 Task: Delete the Marker from the start and end point of "Movie D.mp4"
Action: Mouse moved to (899, 350)
Screenshot: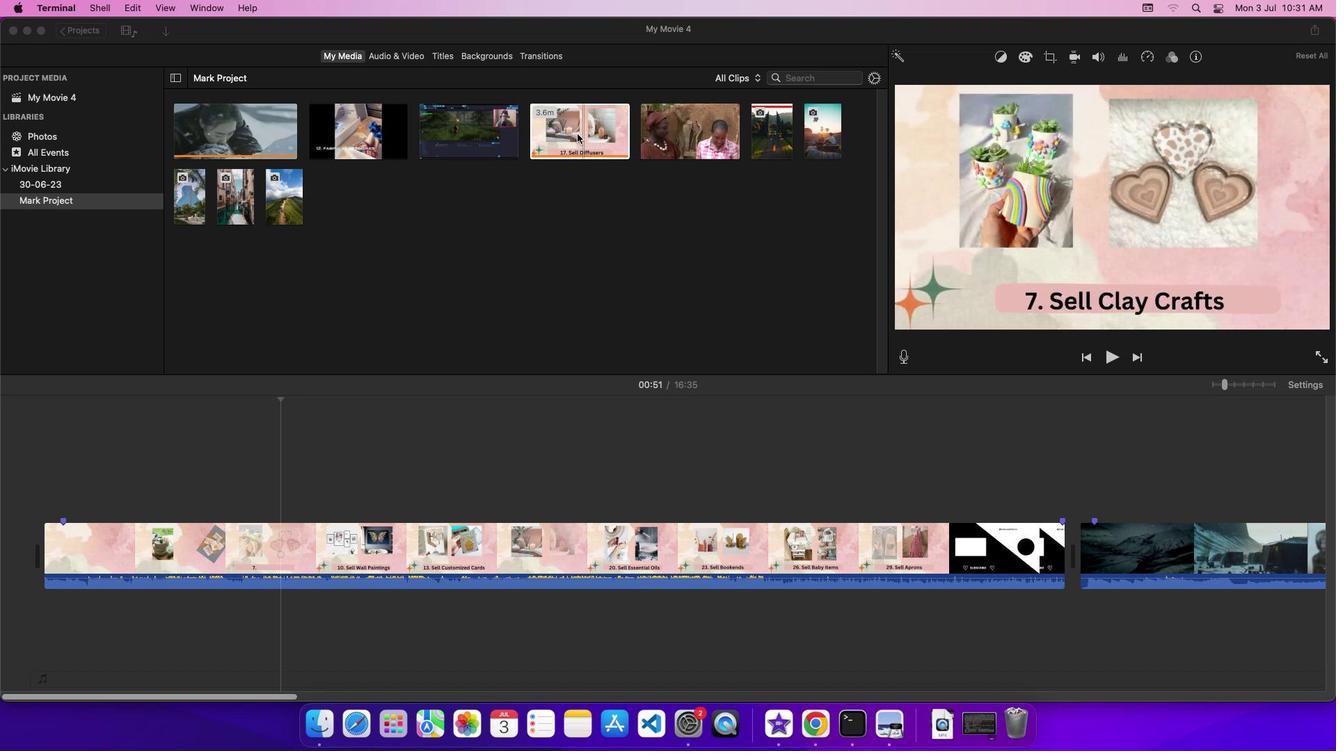 
Action: Mouse pressed left at (899, 350)
Screenshot: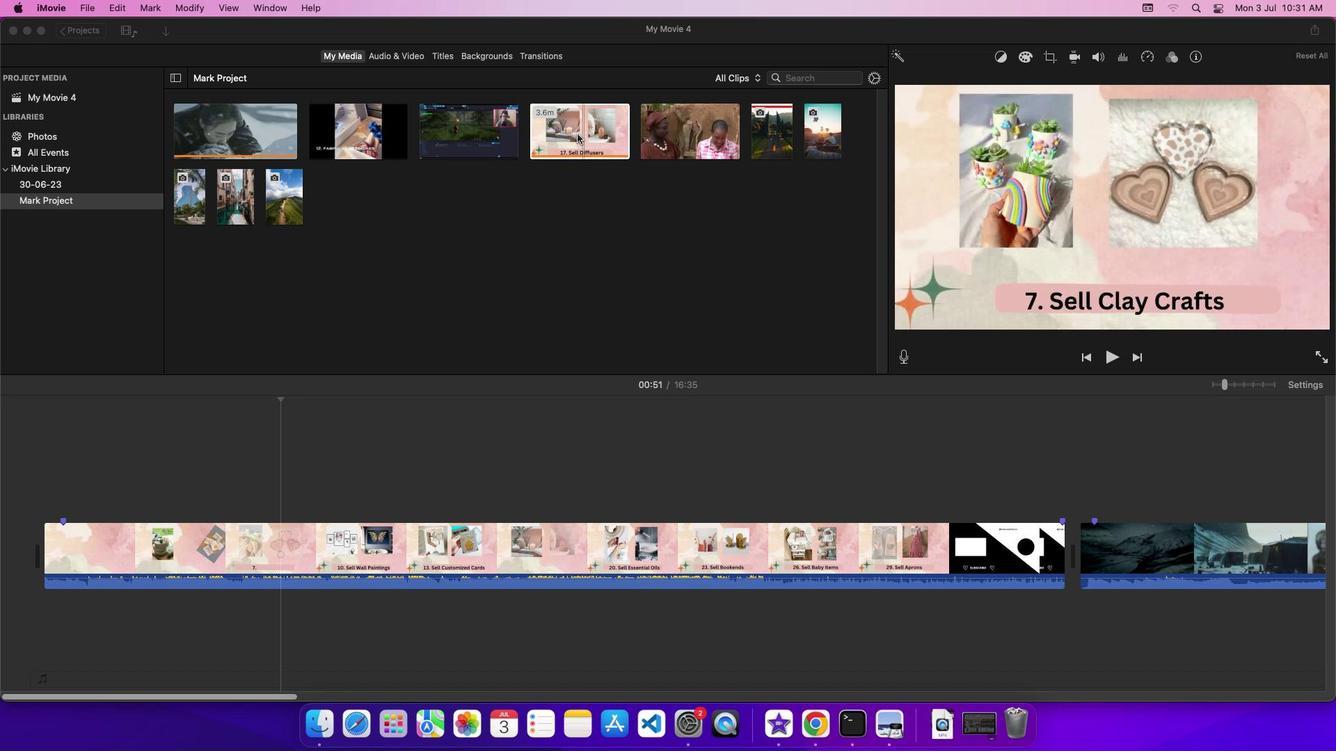 
Action: Mouse moved to (899, 350)
Screenshot: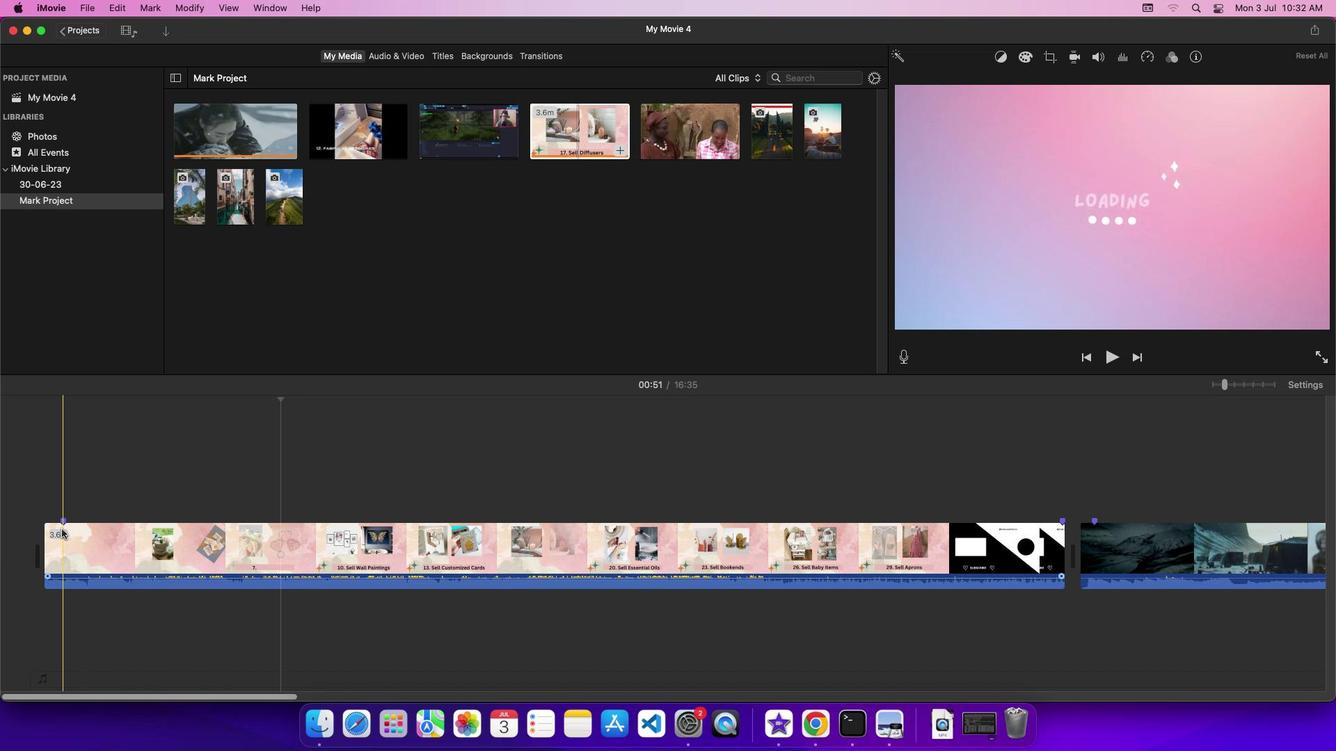 
Action: Mouse pressed left at (899, 350)
Screenshot: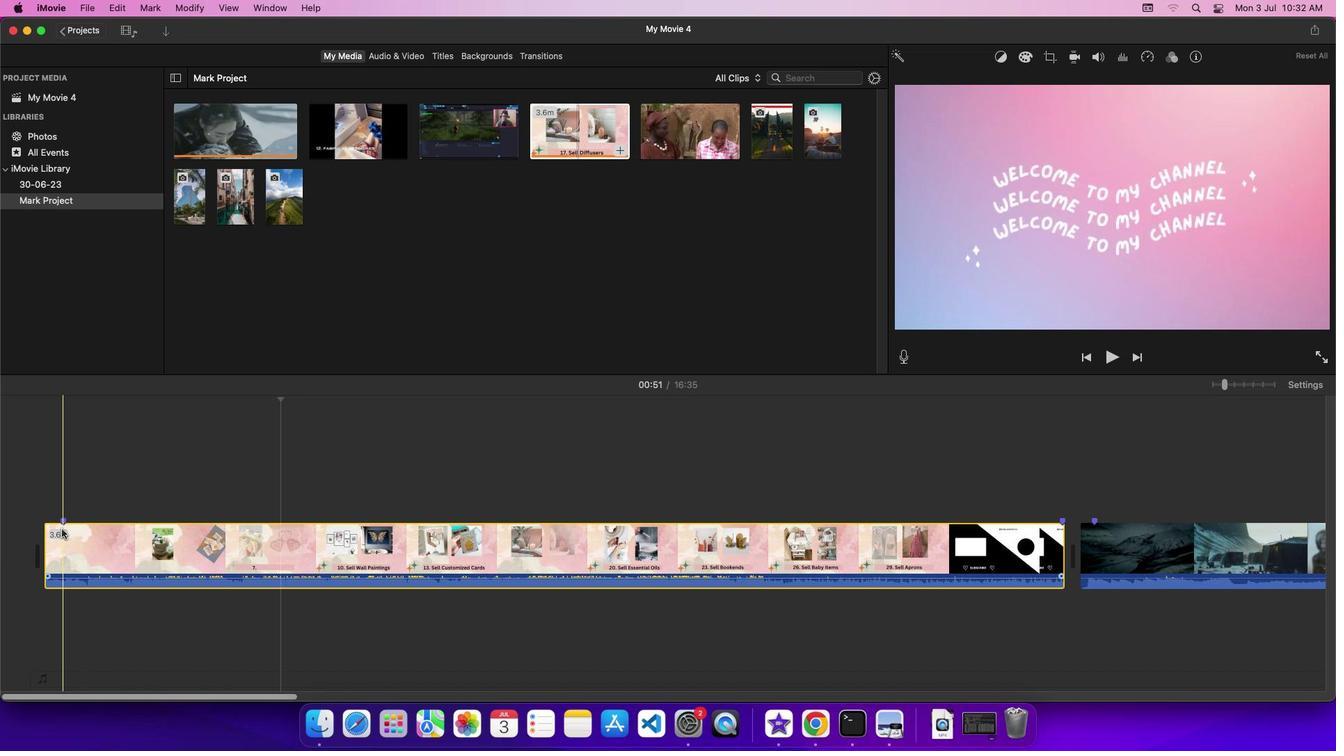 
Action: Mouse moved to (899, 350)
Screenshot: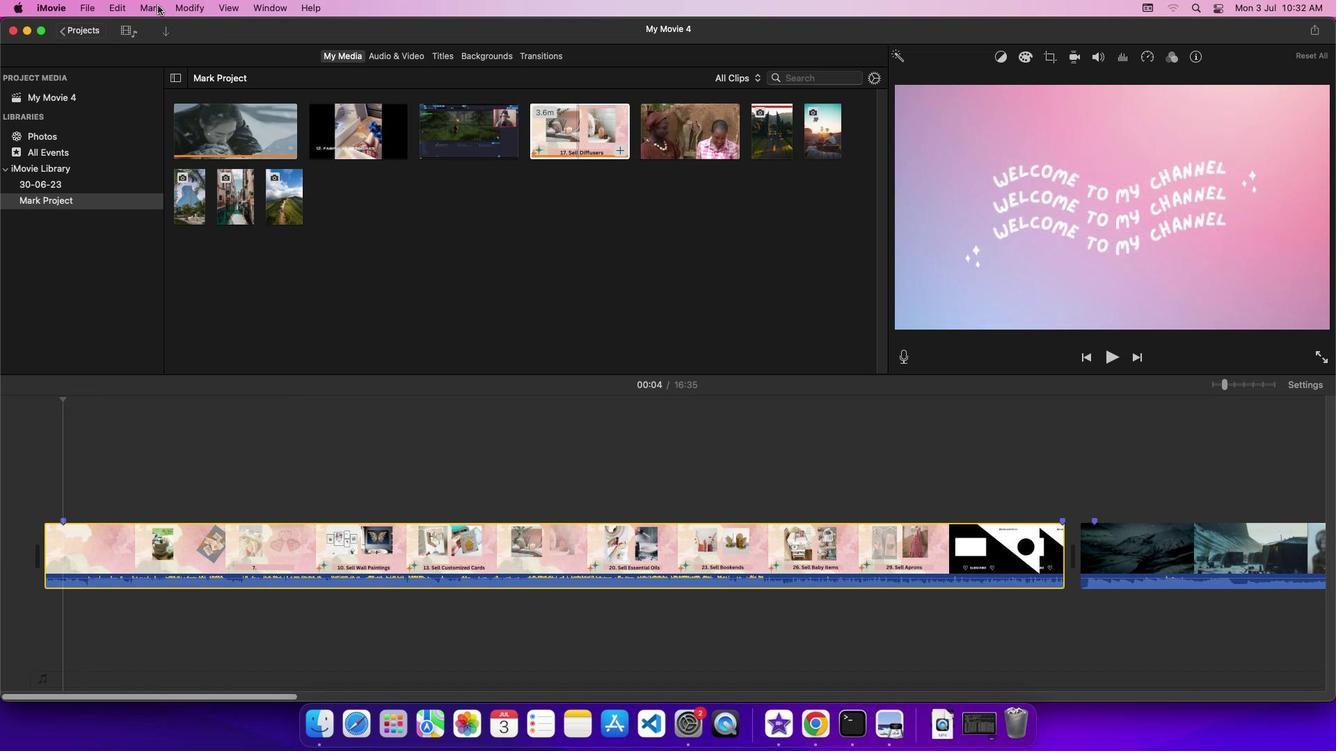 
Action: Mouse pressed left at (899, 350)
Screenshot: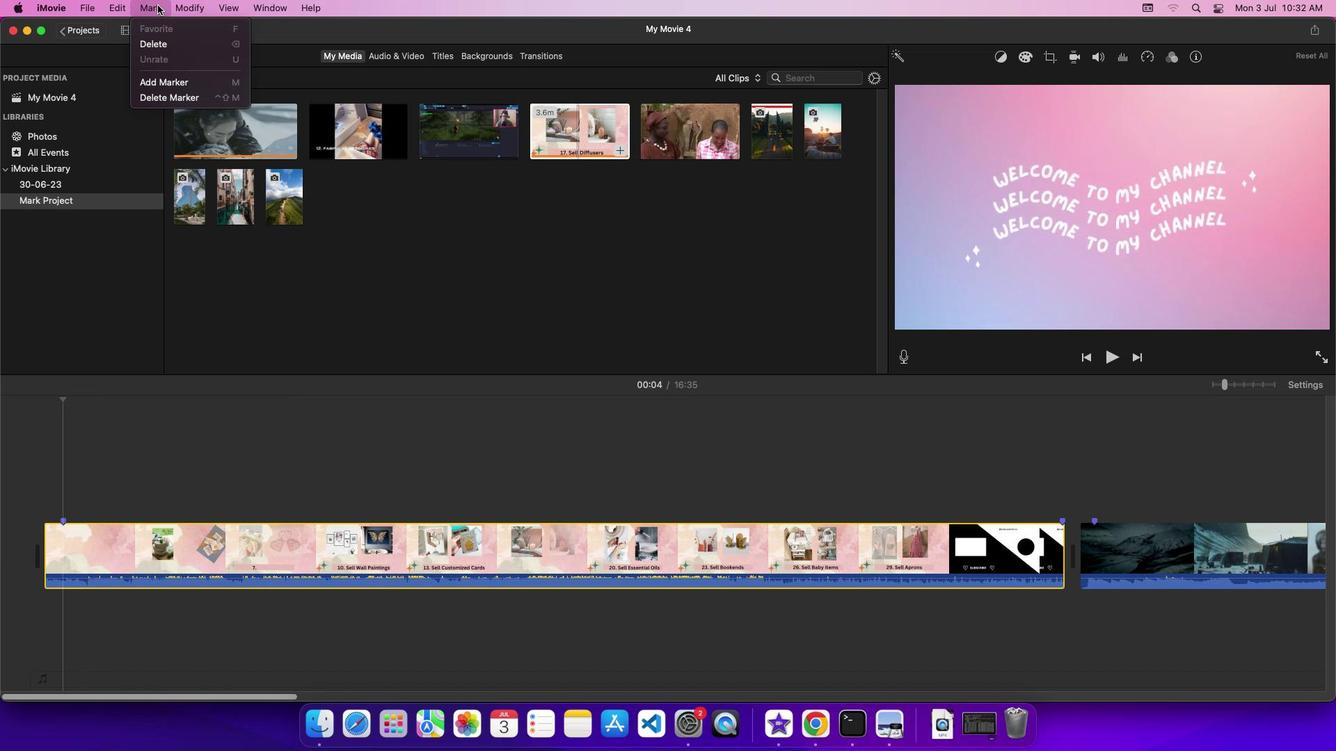 
Action: Mouse moved to (899, 350)
Screenshot: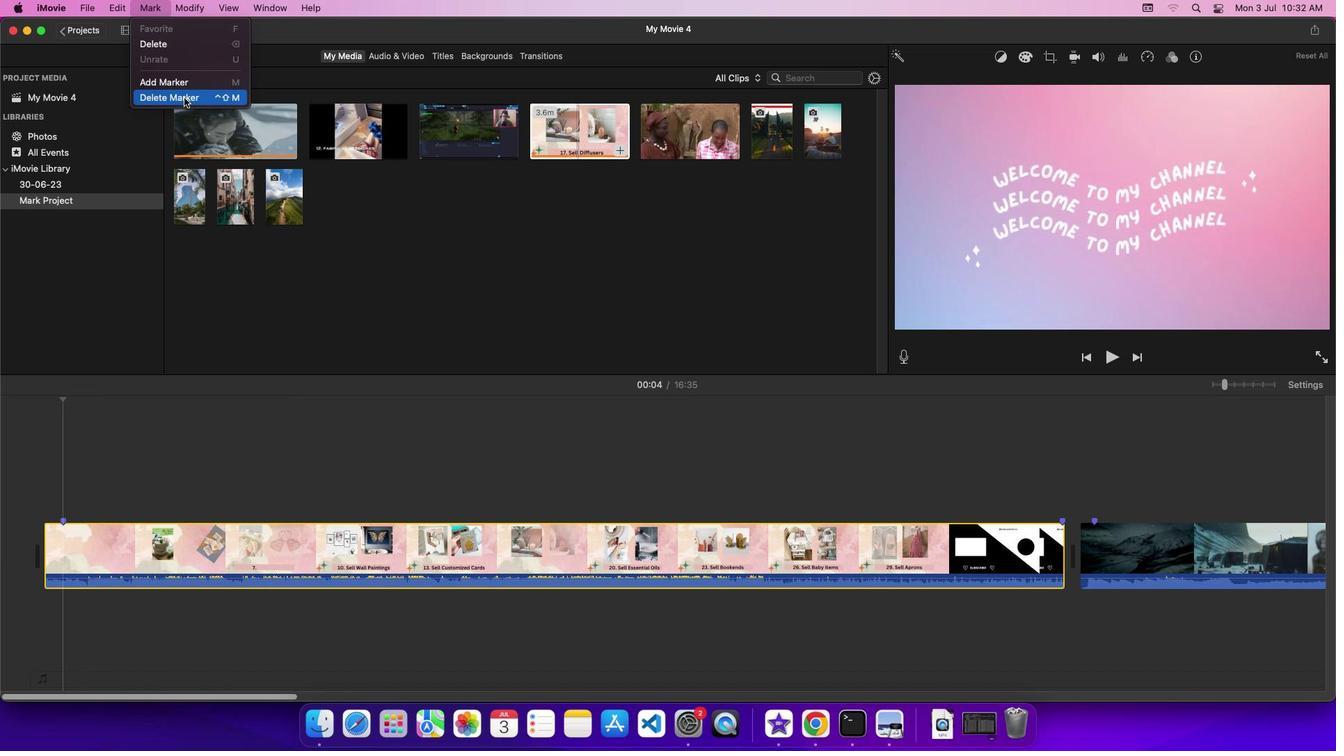 
Action: Mouse pressed left at (899, 350)
Screenshot: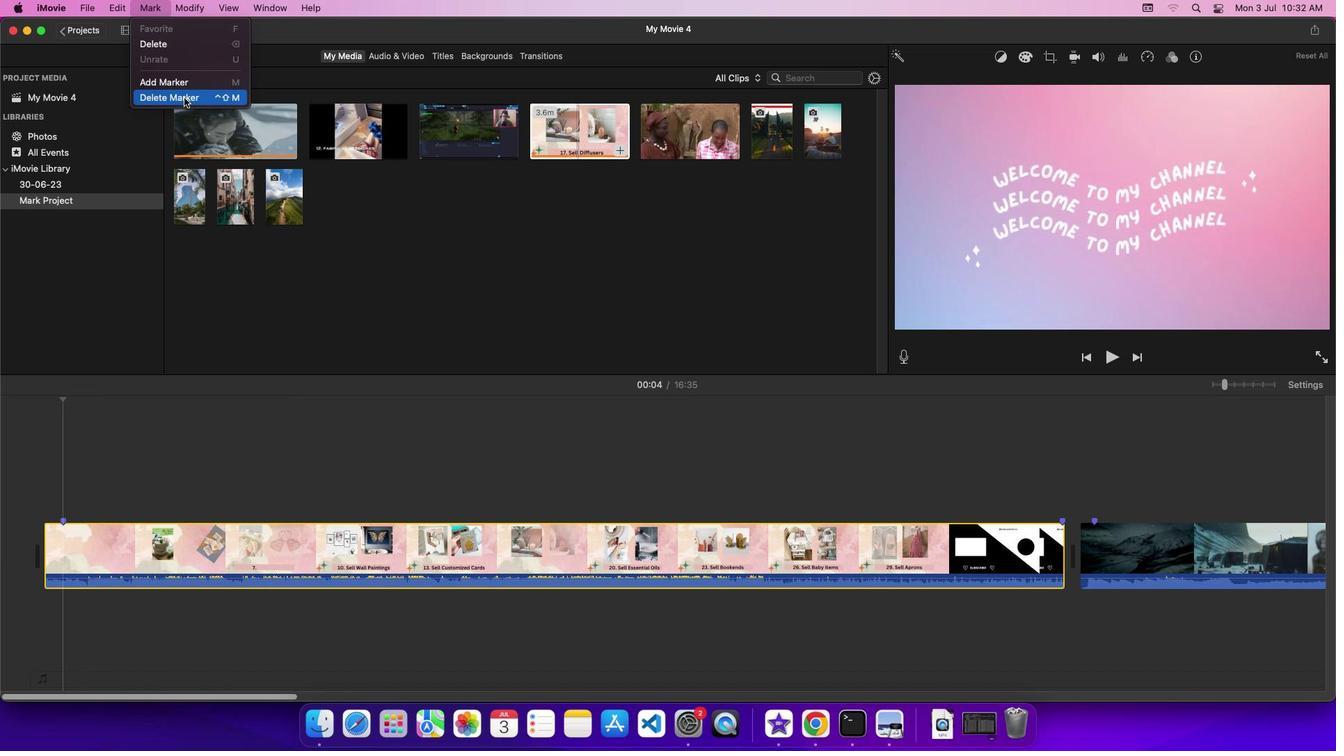 
Action: Mouse moved to (899, 350)
Screenshot: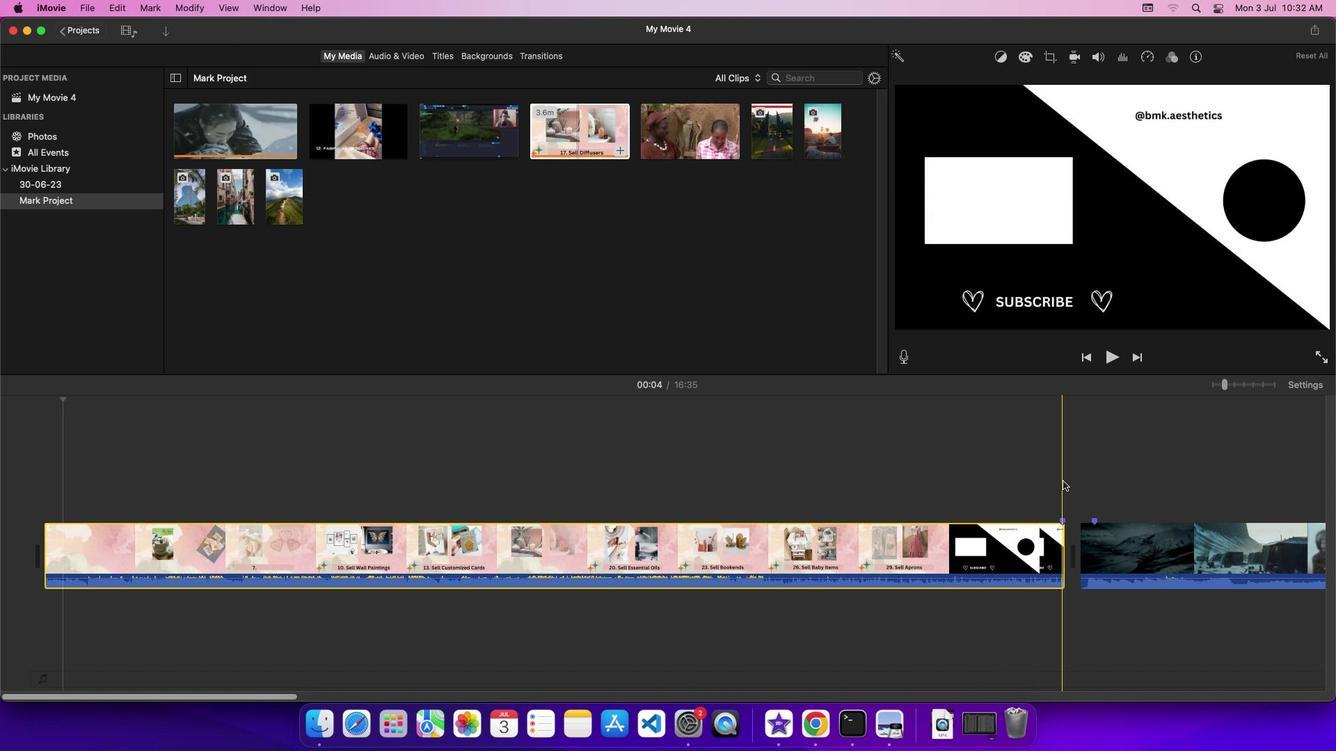 
Action: Mouse pressed left at (899, 350)
Screenshot: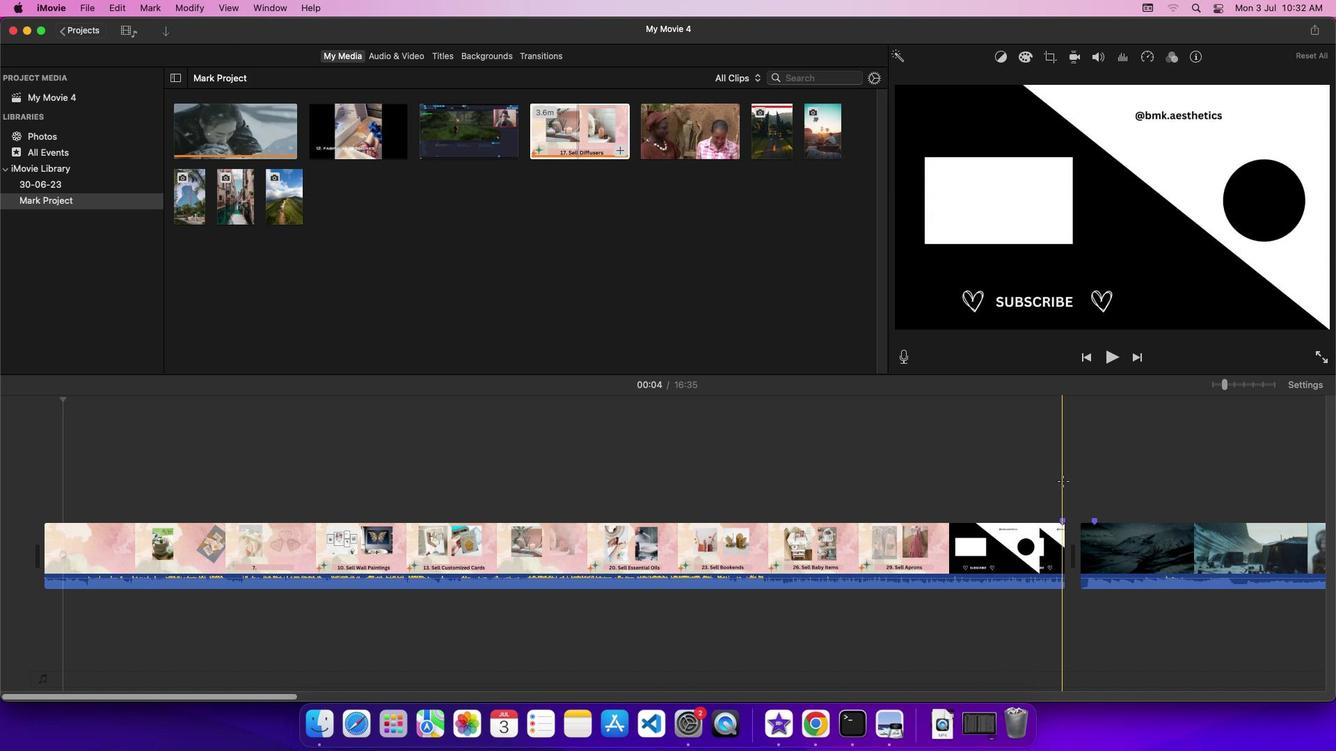 
Action: Mouse moved to (899, 350)
Screenshot: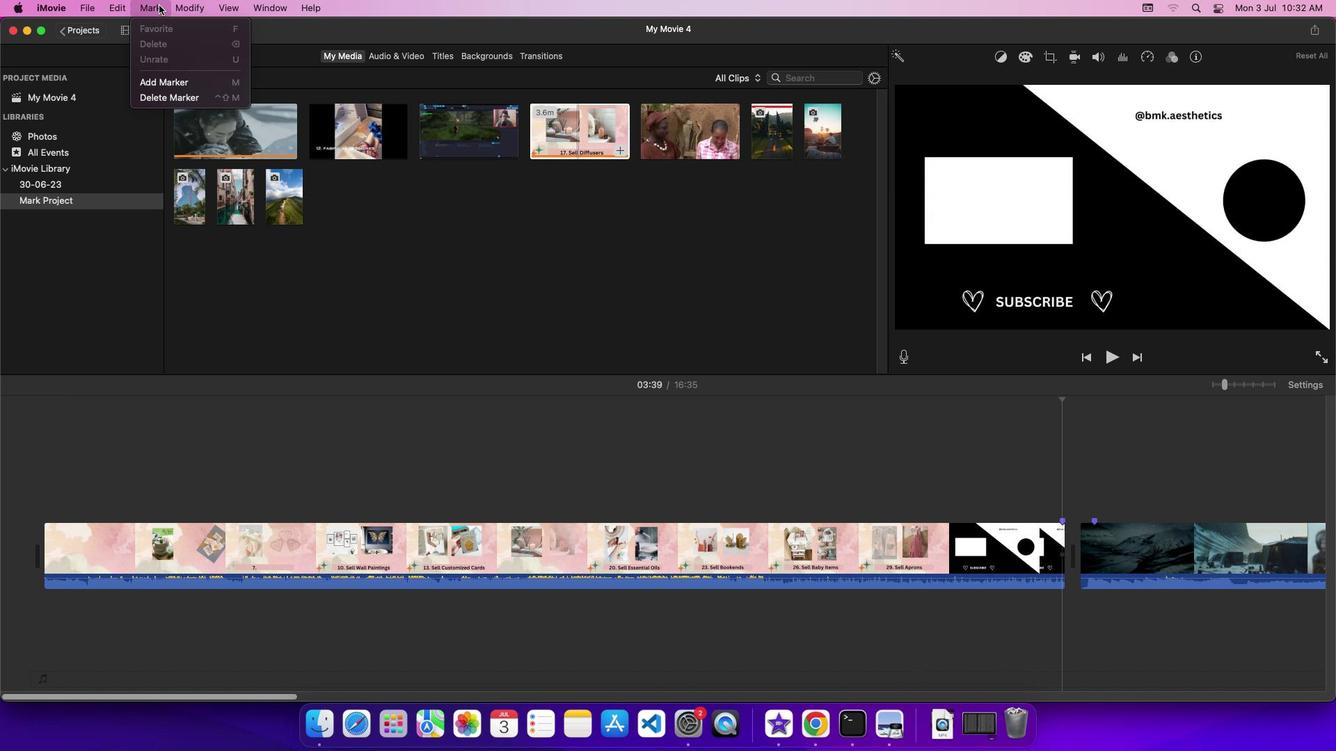 
Action: Mouse pressed left at (899, 350)
Screenshot: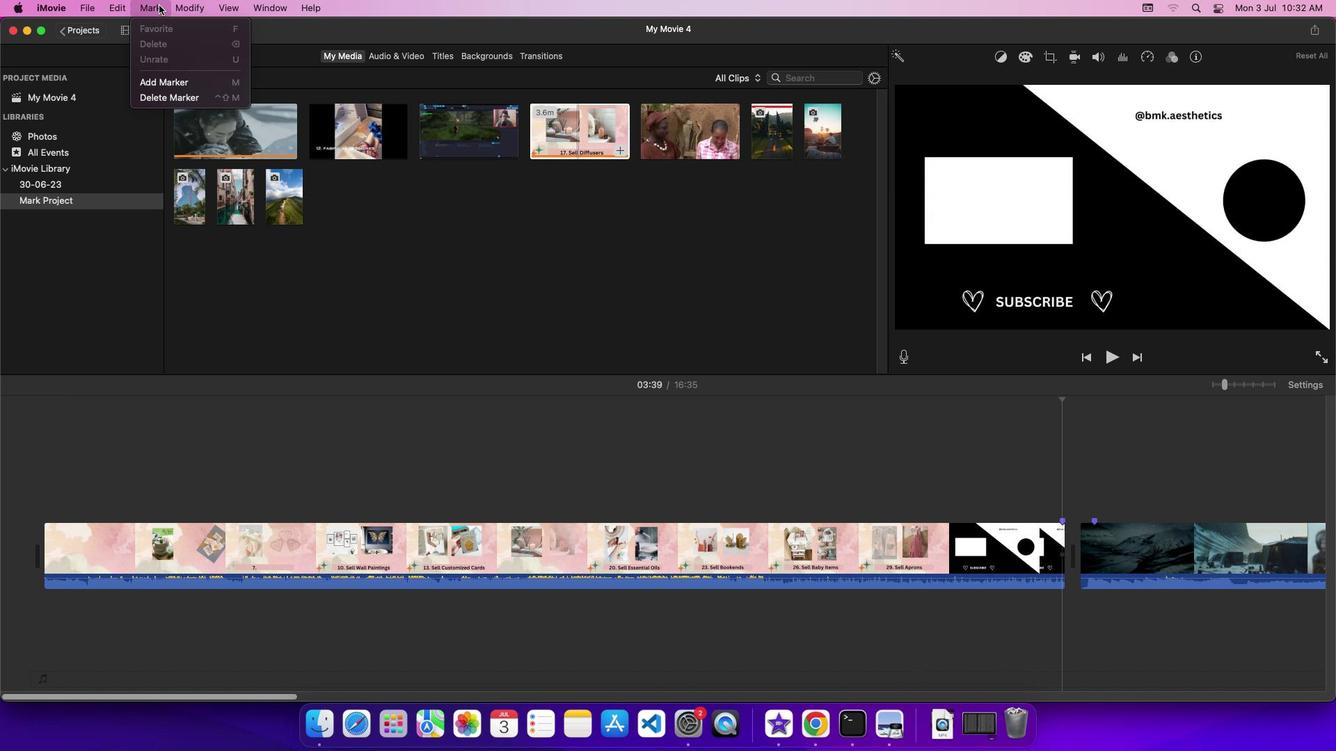 
Action: Mouse moved to (899, 350)
Screenshot: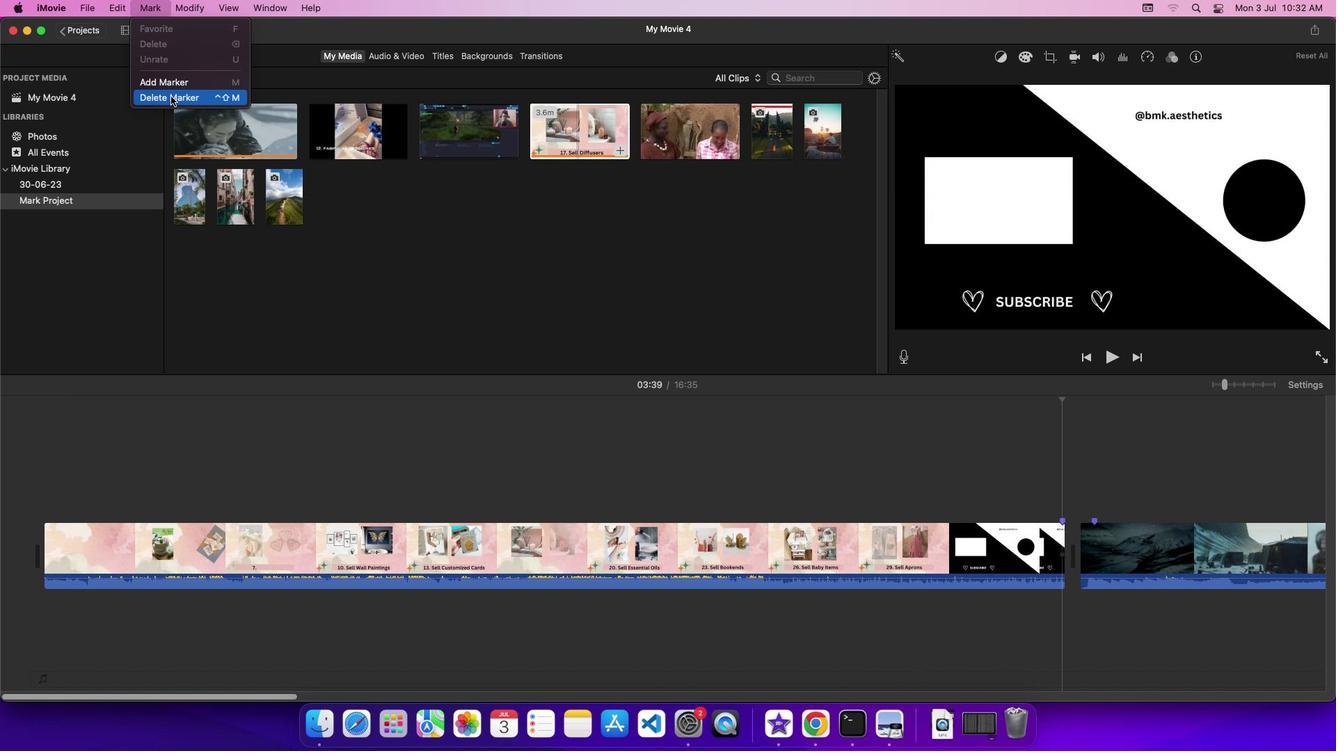 
Action: Mouse pressed left at (899, 350)
Screenshot: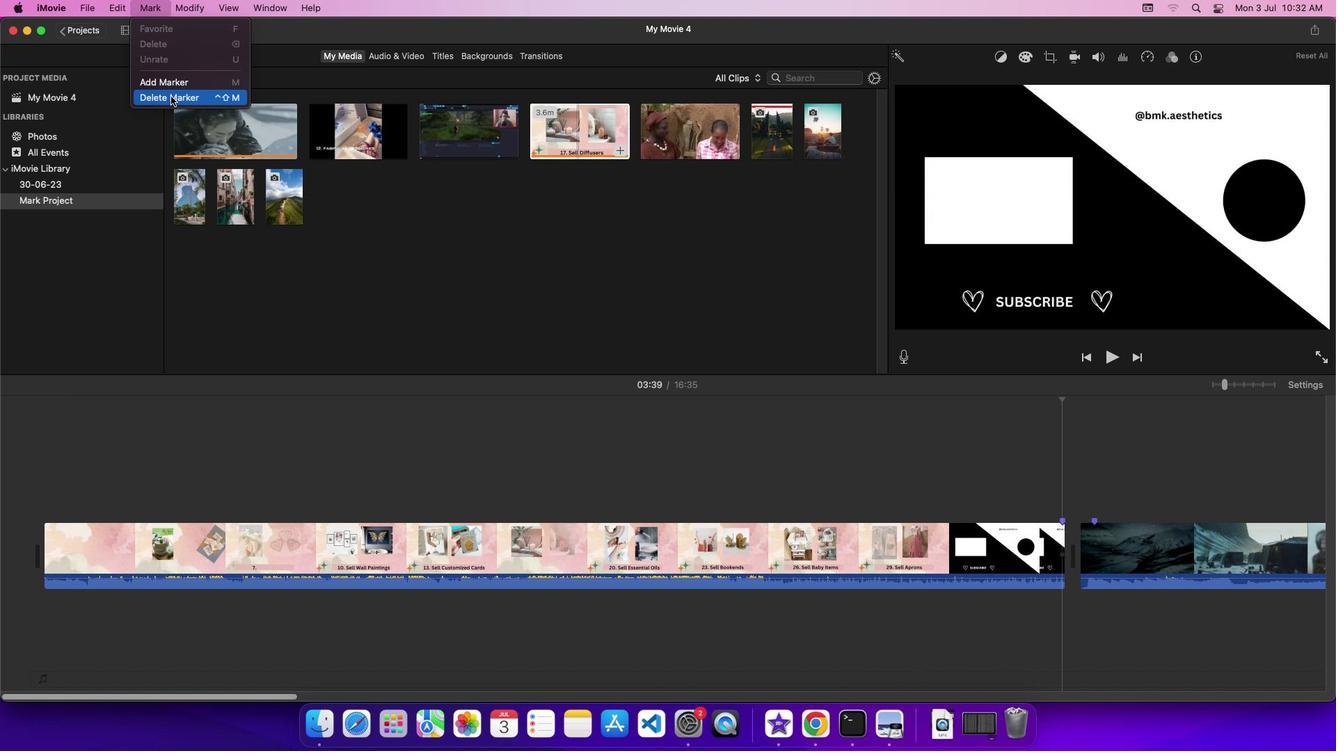 
Action: Mouse moved to (899, 350)
Screenshot: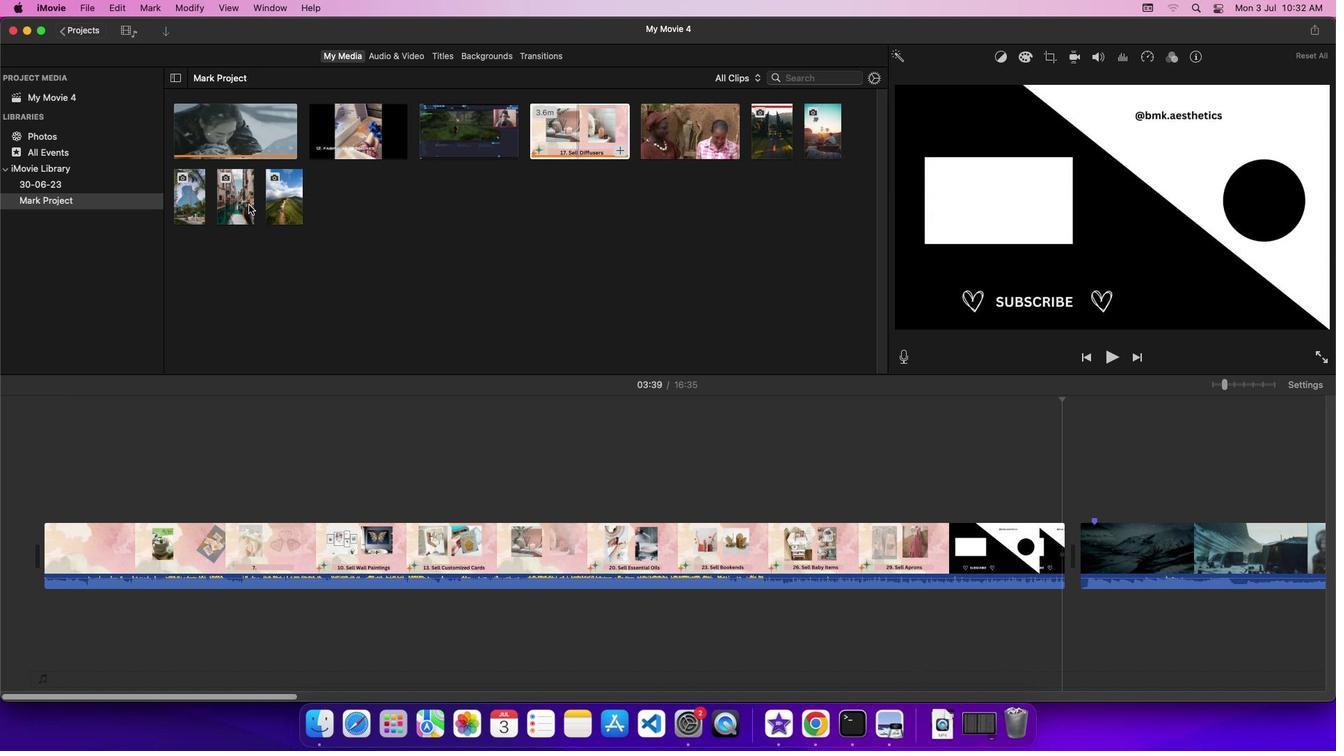 
